 Task: Add Processed Sliced White American Cheese to the cart.
Action: Mouse moved to (712, 262)
Screenshot: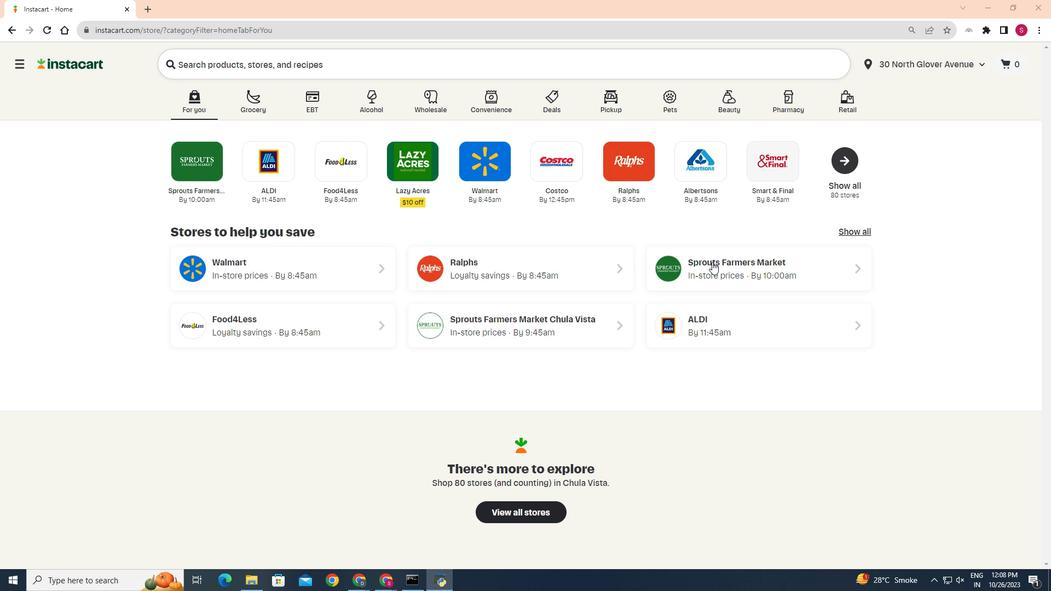 
Action: Mouse pressed left at (712, 262)
Screenshot: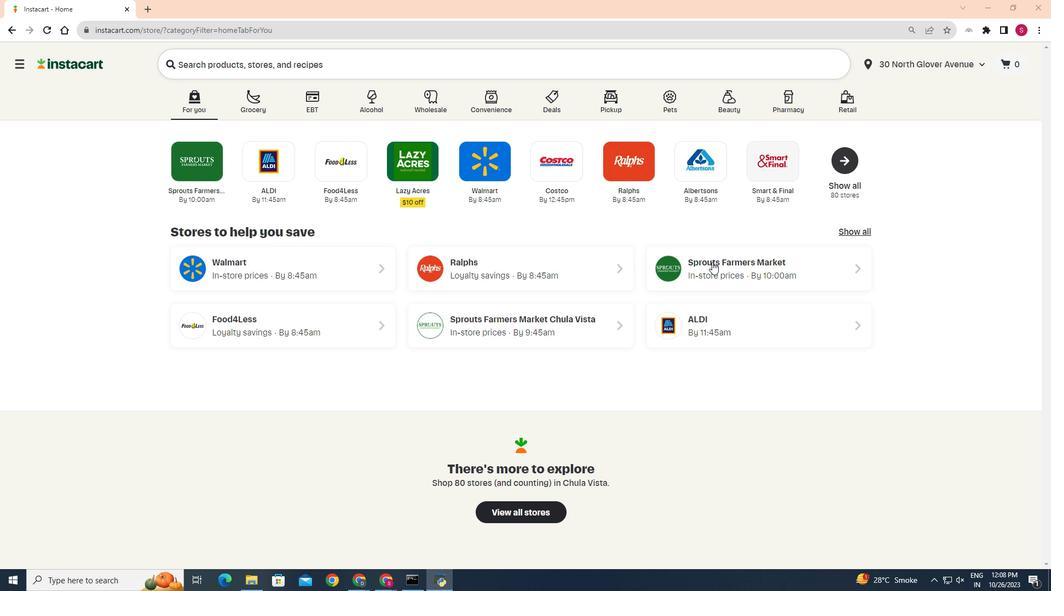 
Action: Mouse moved to (26, 457)
Screenshot: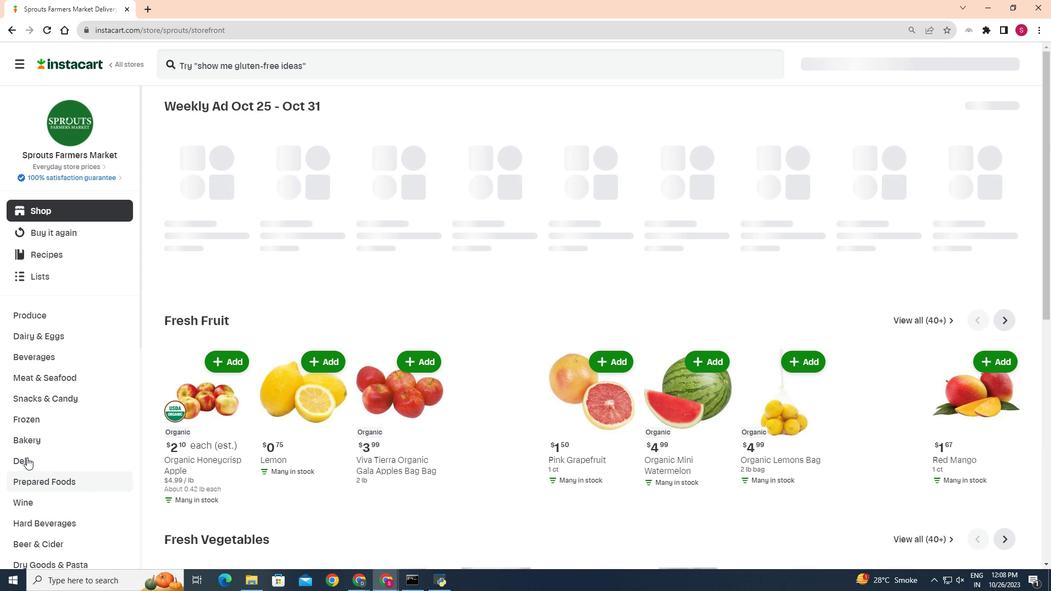 
Action: Mouse pressed left at (26, 457)
Screenshot: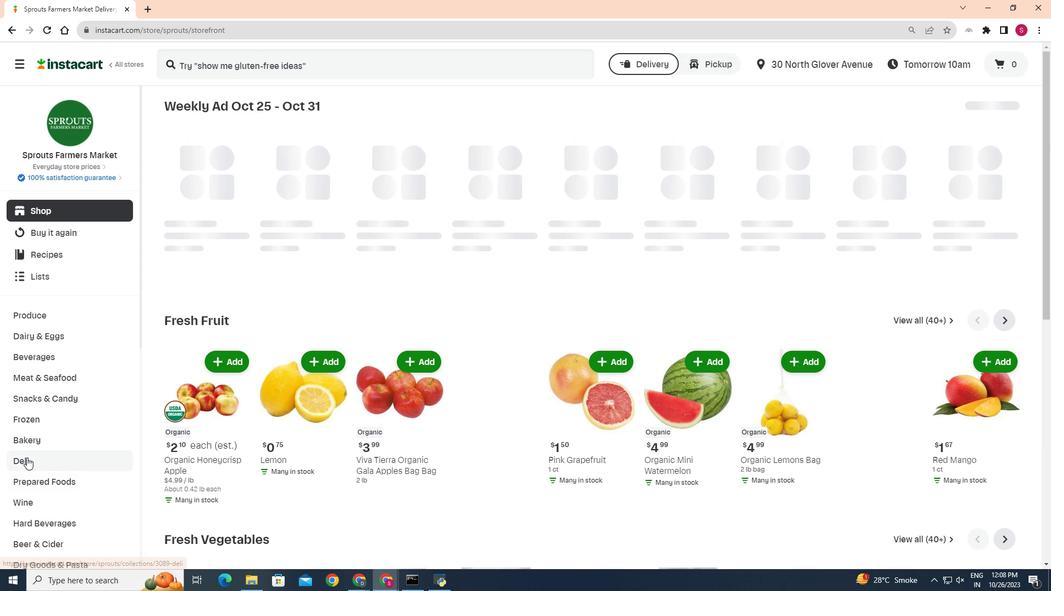 
Action: Mouse moved to (292, 132)
Screenshot: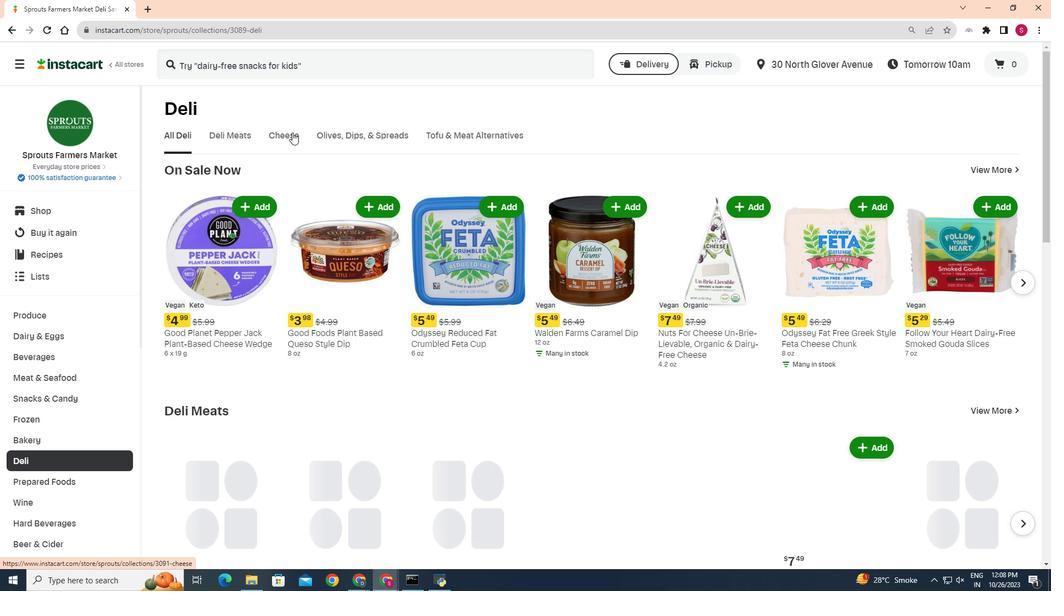 
Action: Mouse pressed left at (292, 132)
Screenshot: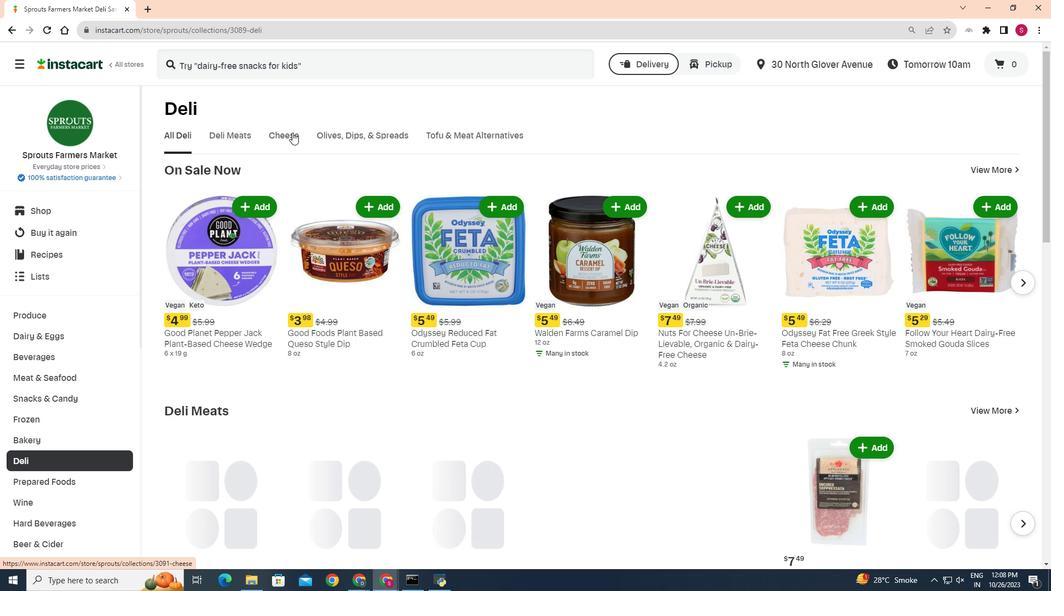 
Action: Mouse moved to (618, 184)
Screenshot: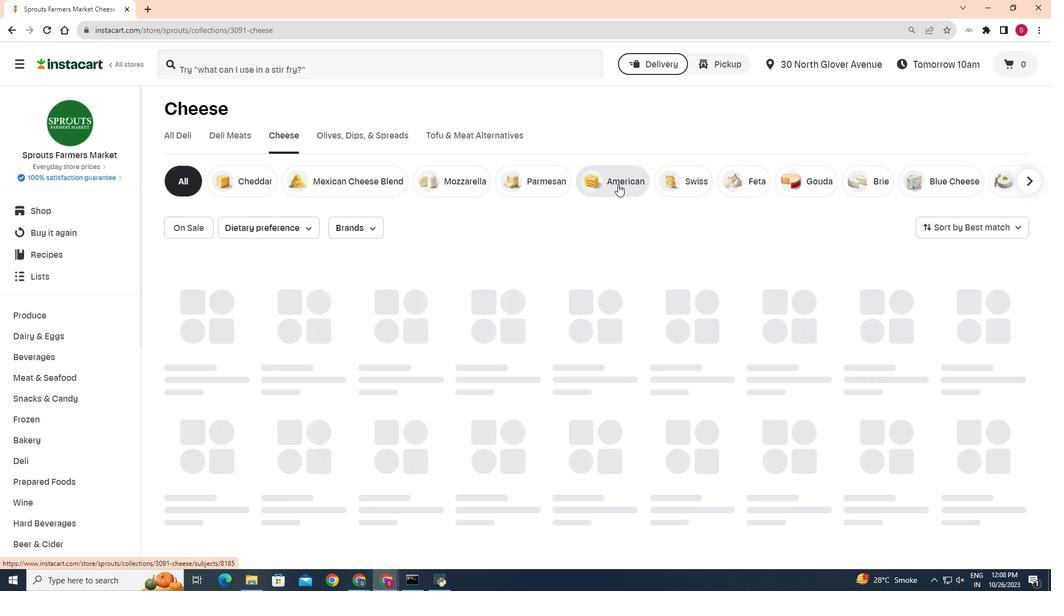 
Action: Mouse pressed left at (618, 184)
Screenshot: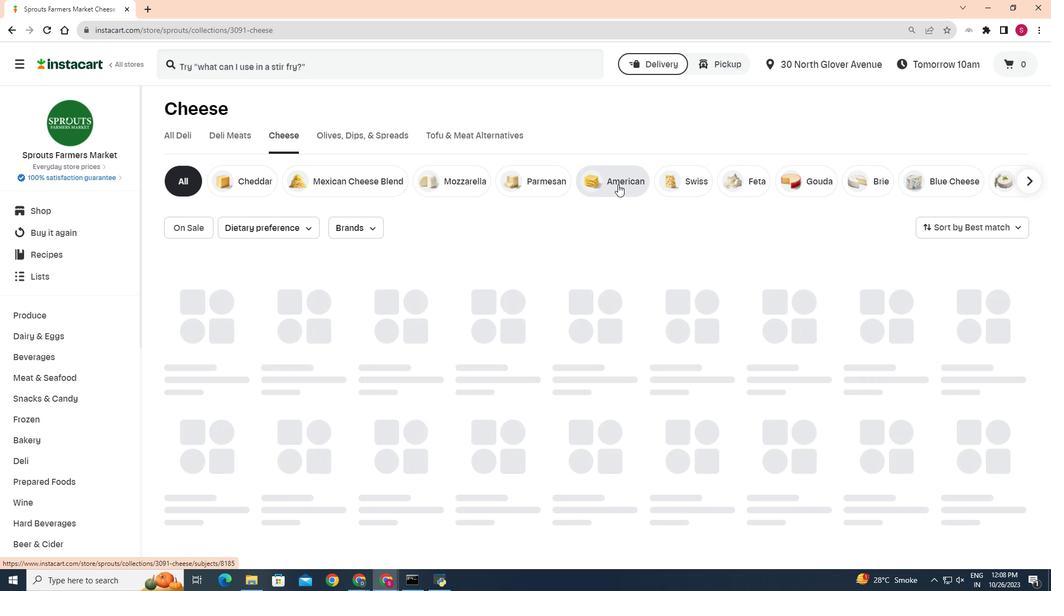 
Action: Mouse moved to (337, 287)
Screenshot: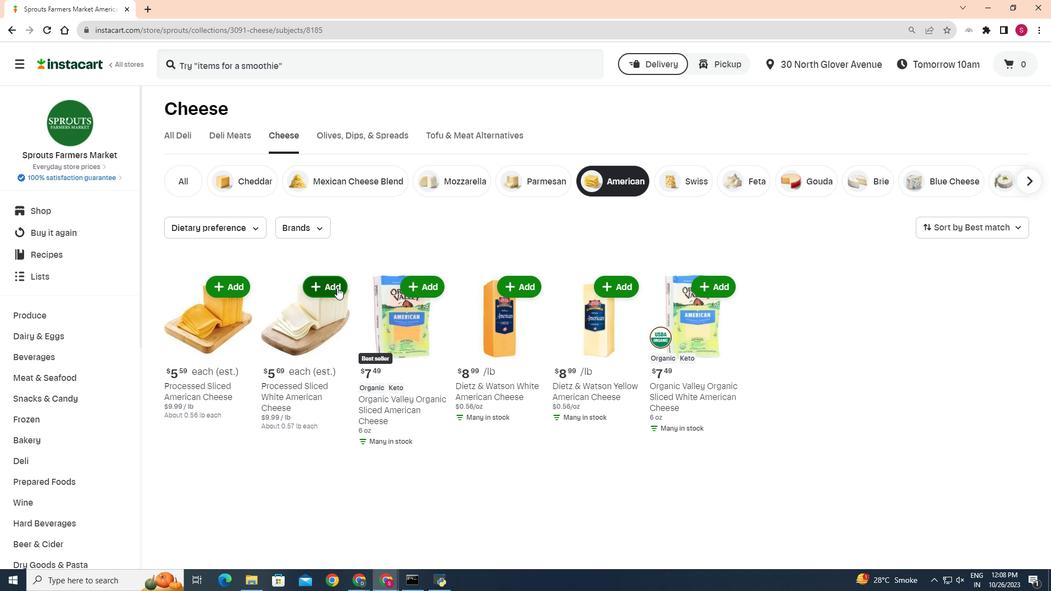 
Action: Mouse pressed left at (337, 287)
Screenshot: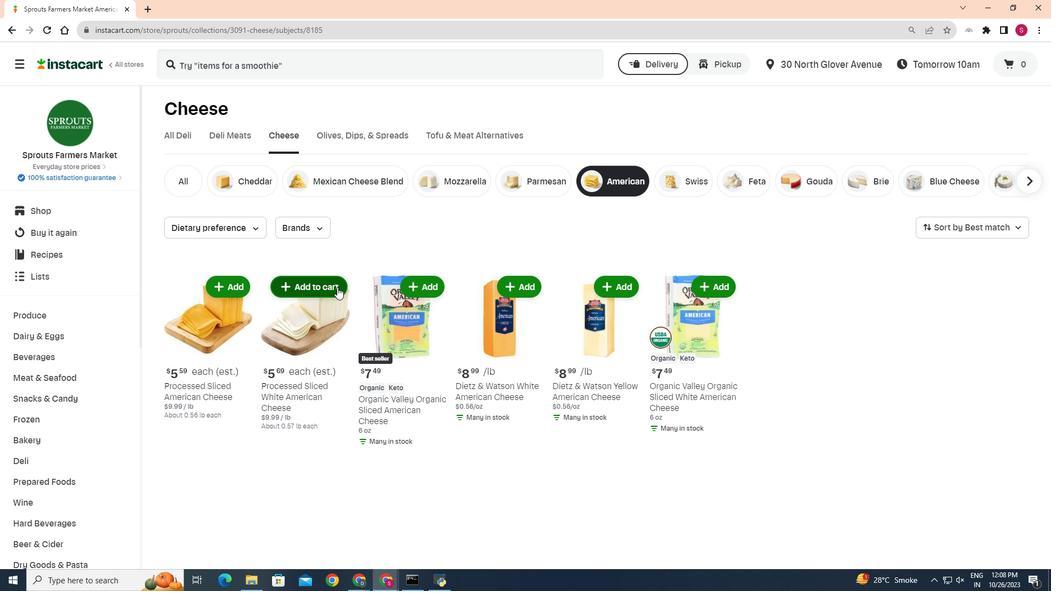 
Action: Mouse moved to (376, 250)
Screenshot: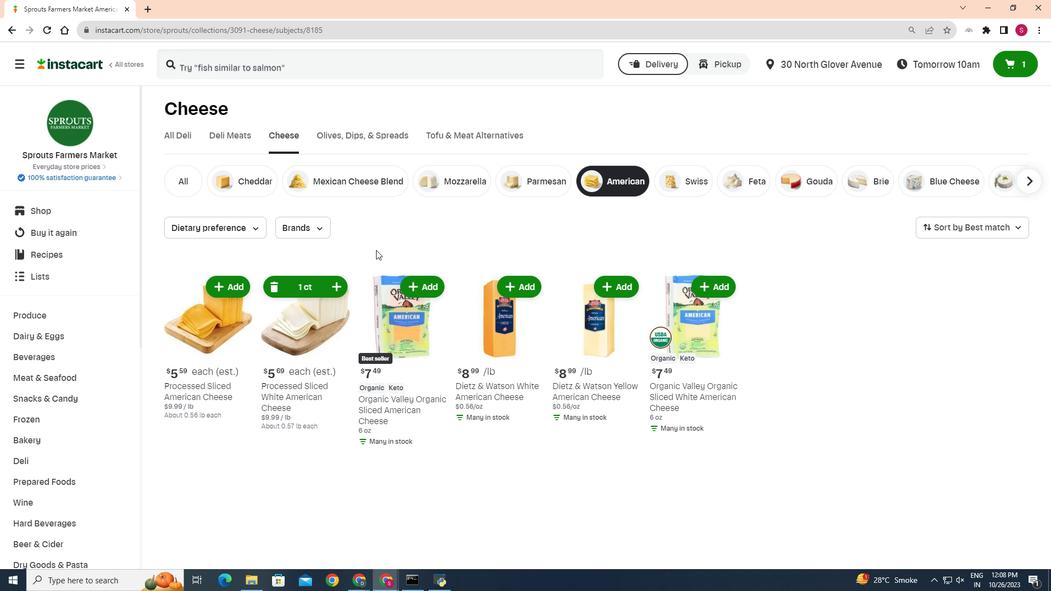 
